 Task: Add a condition where "Priority Is not High" in new tickets in your groups.
Action: Mouse moved to (145, 513)
Screenshot: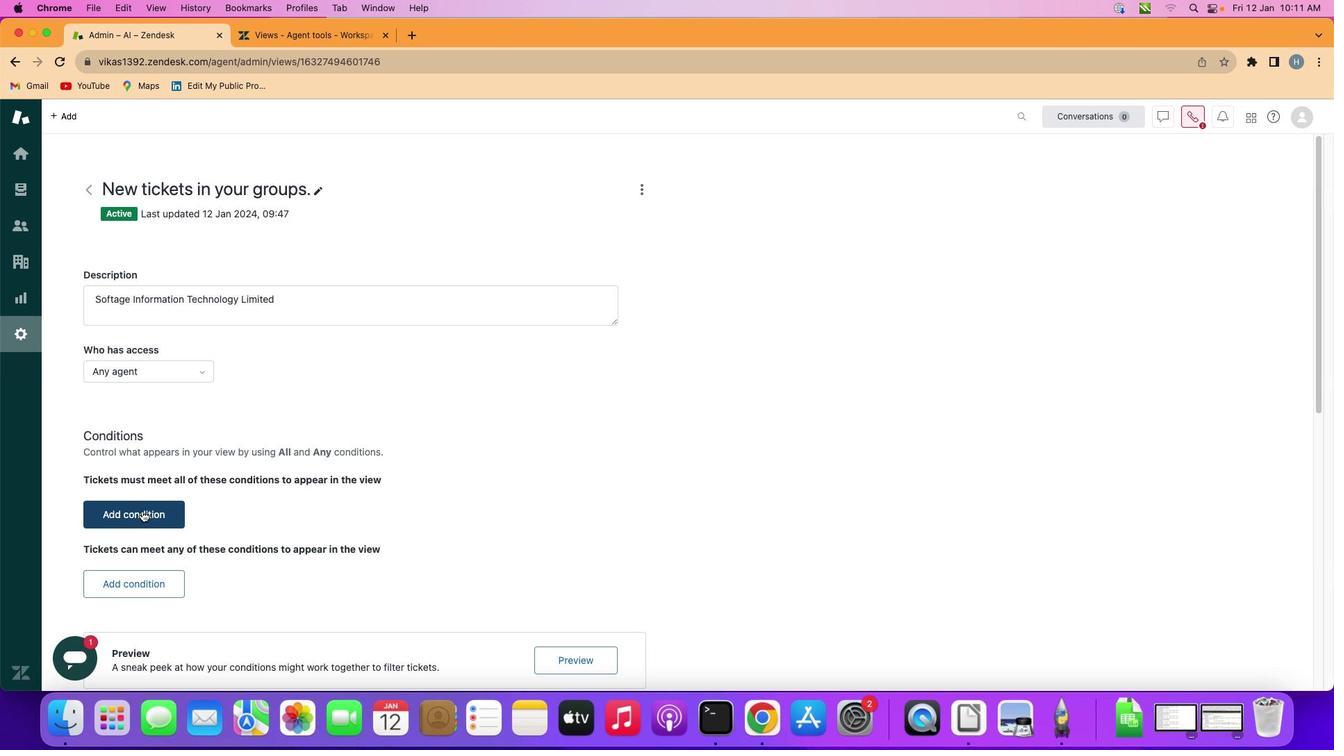 
Action: Mouse pressed left at (145, 513)
Screenshot: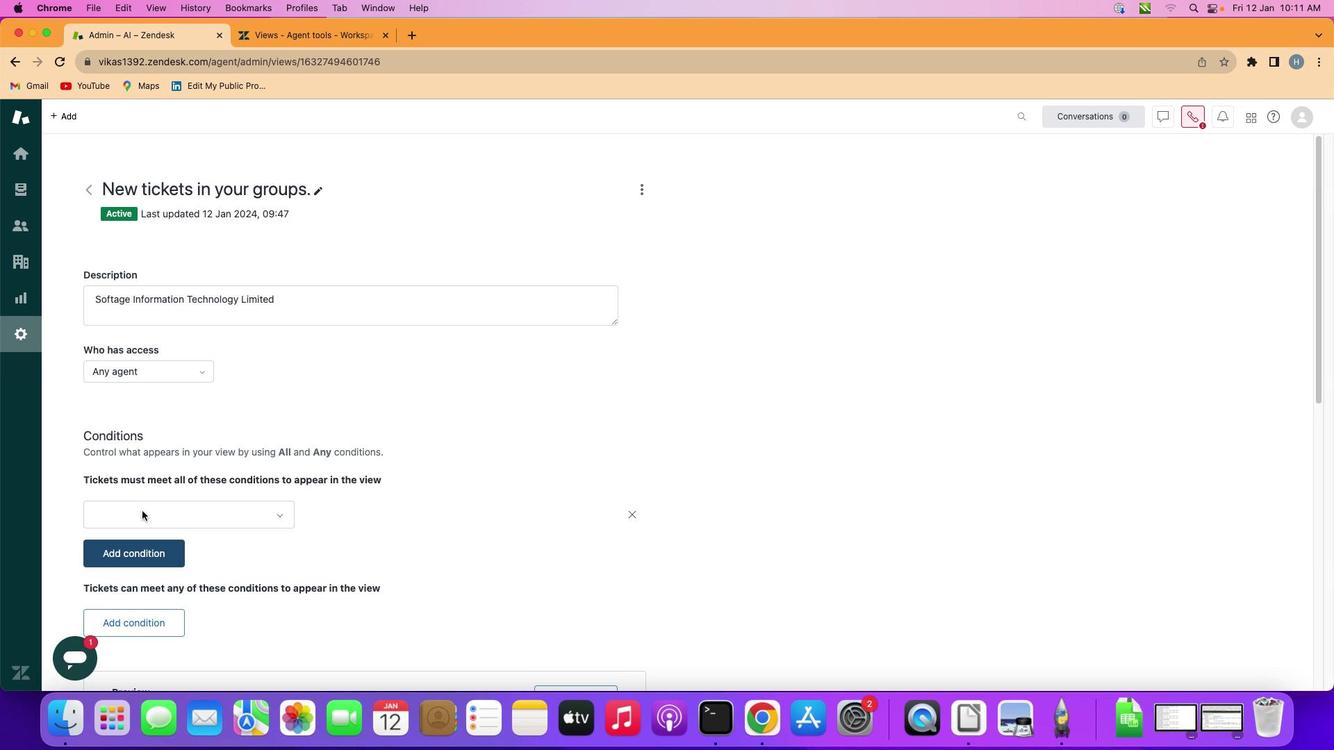
Action: Mouse moved to (221, 515)
Screenshot: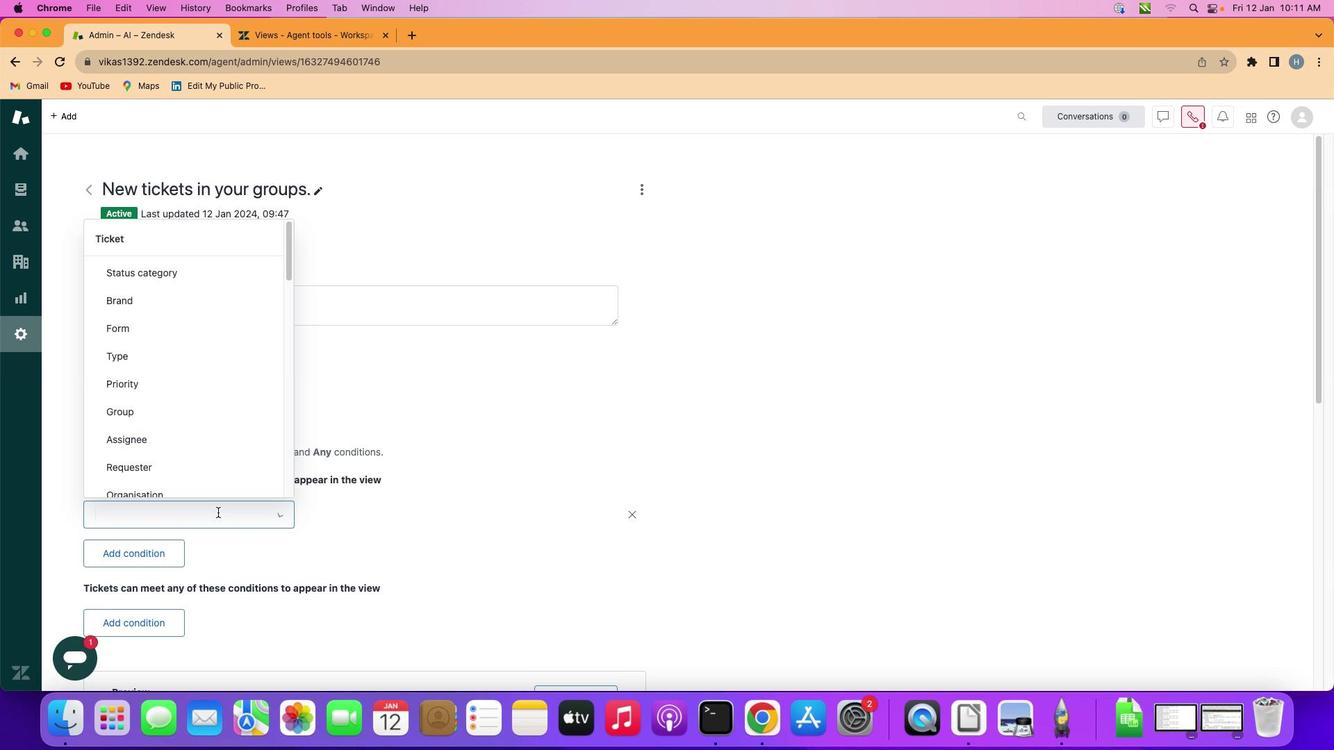 
Action: Mouse pressed left at (221, 515)
Screenshot: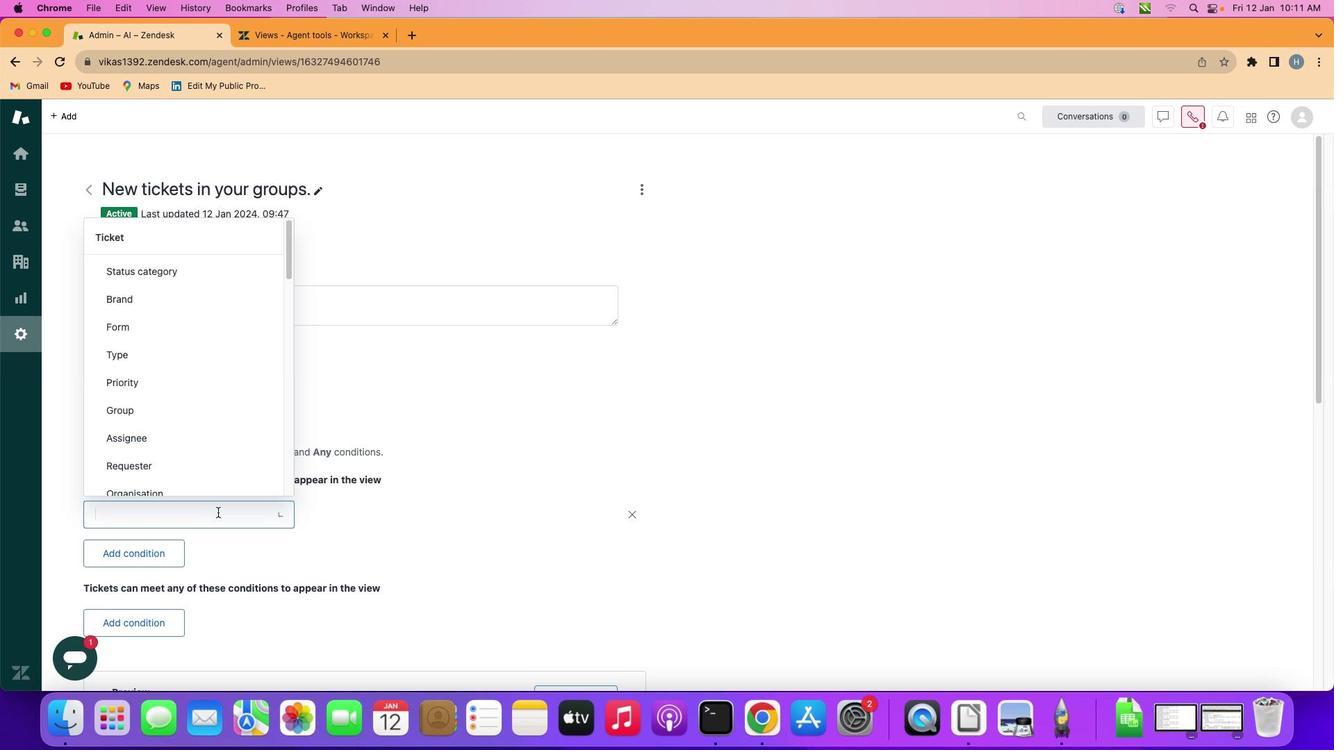 
Action: Mouse moved to (219, 391)
Screenshot: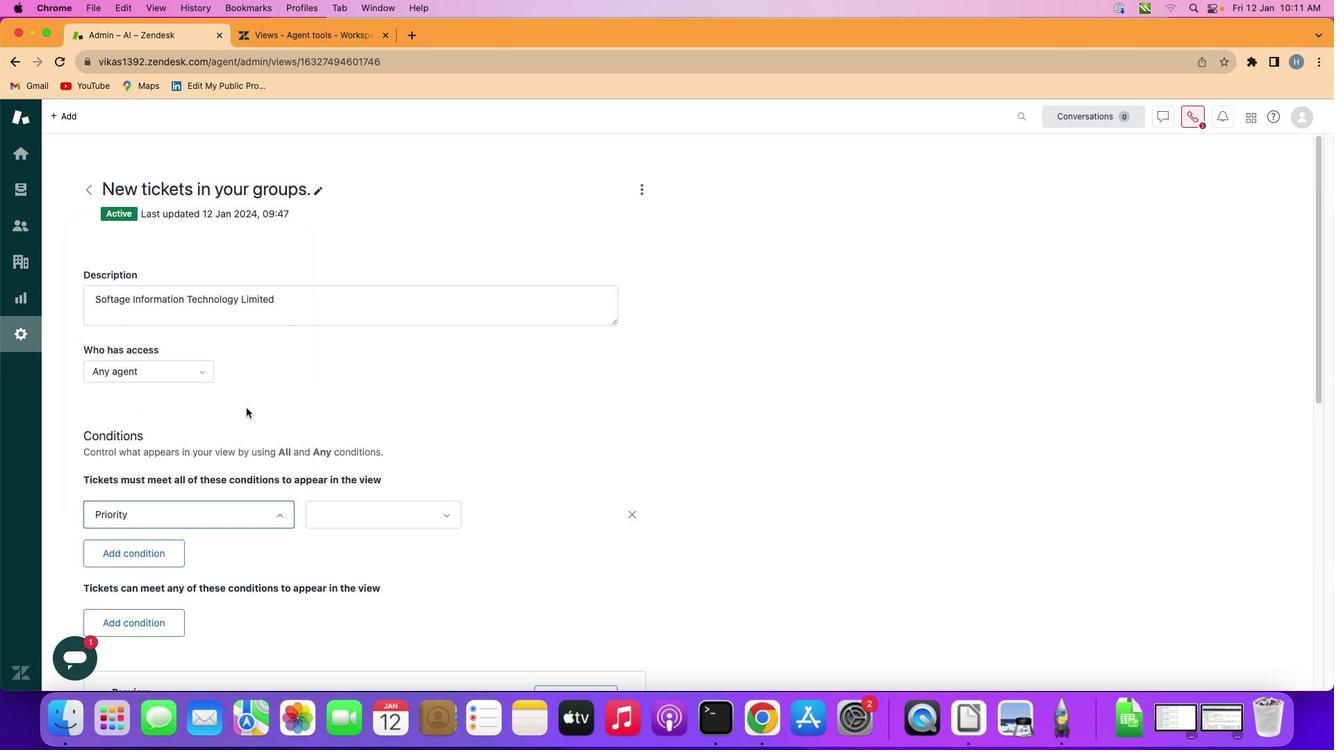 
Action: Mouse pressed left at (219, 391)
Screenshot: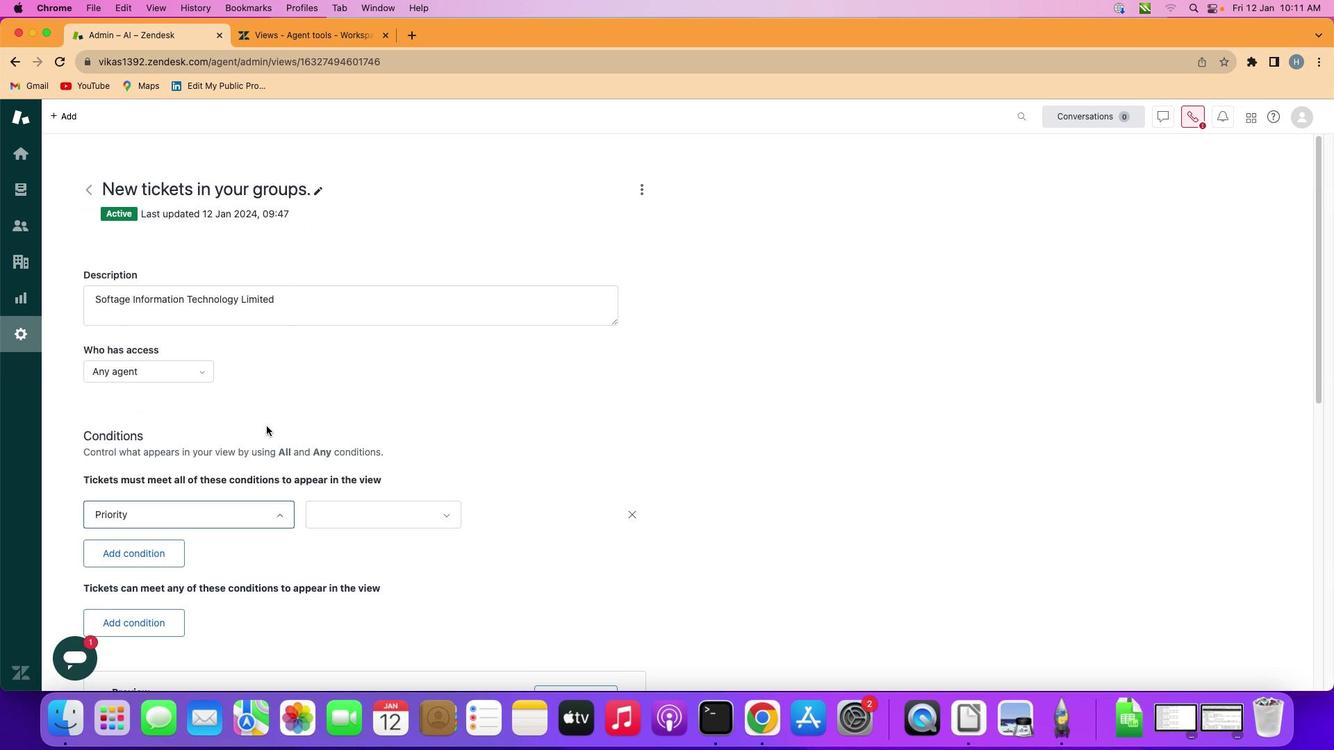 
Action: Mouse moved to (398, 522)
Screenshot: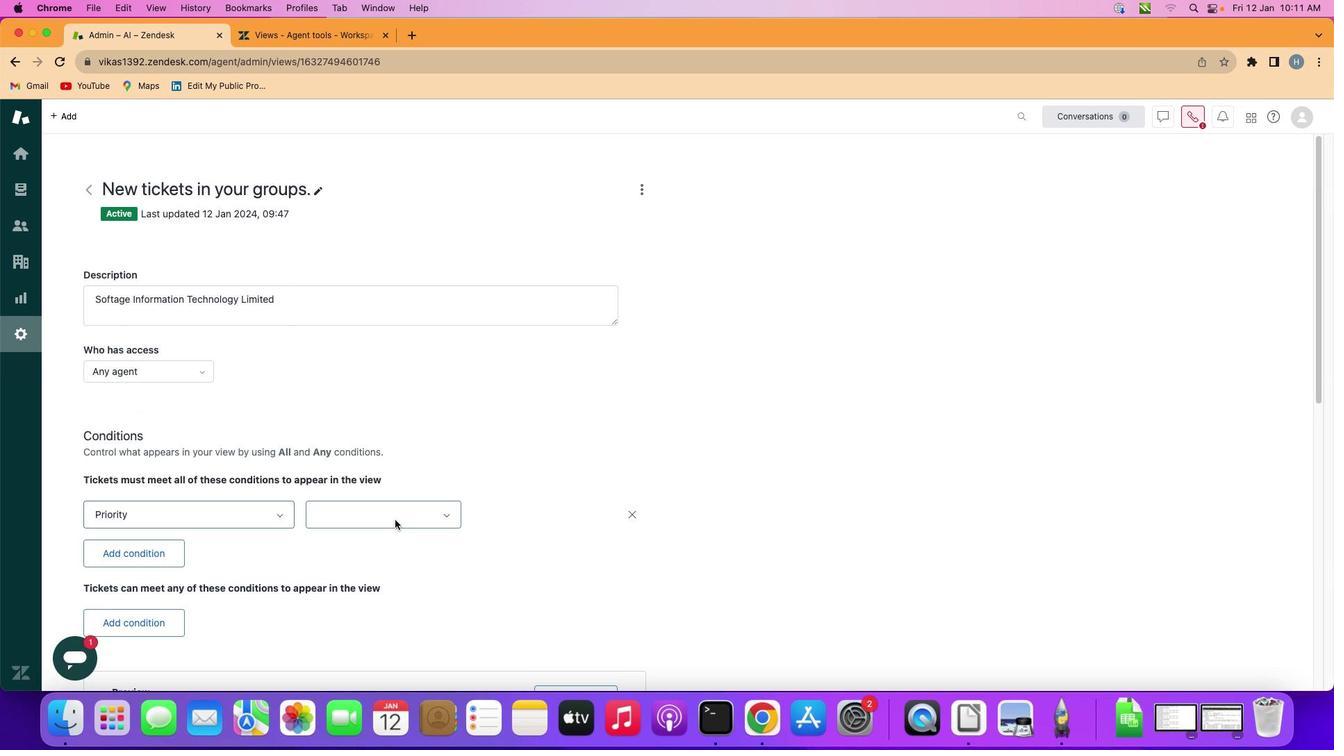 
Action: Mouse pressed left at (398, 522)
Screenshot: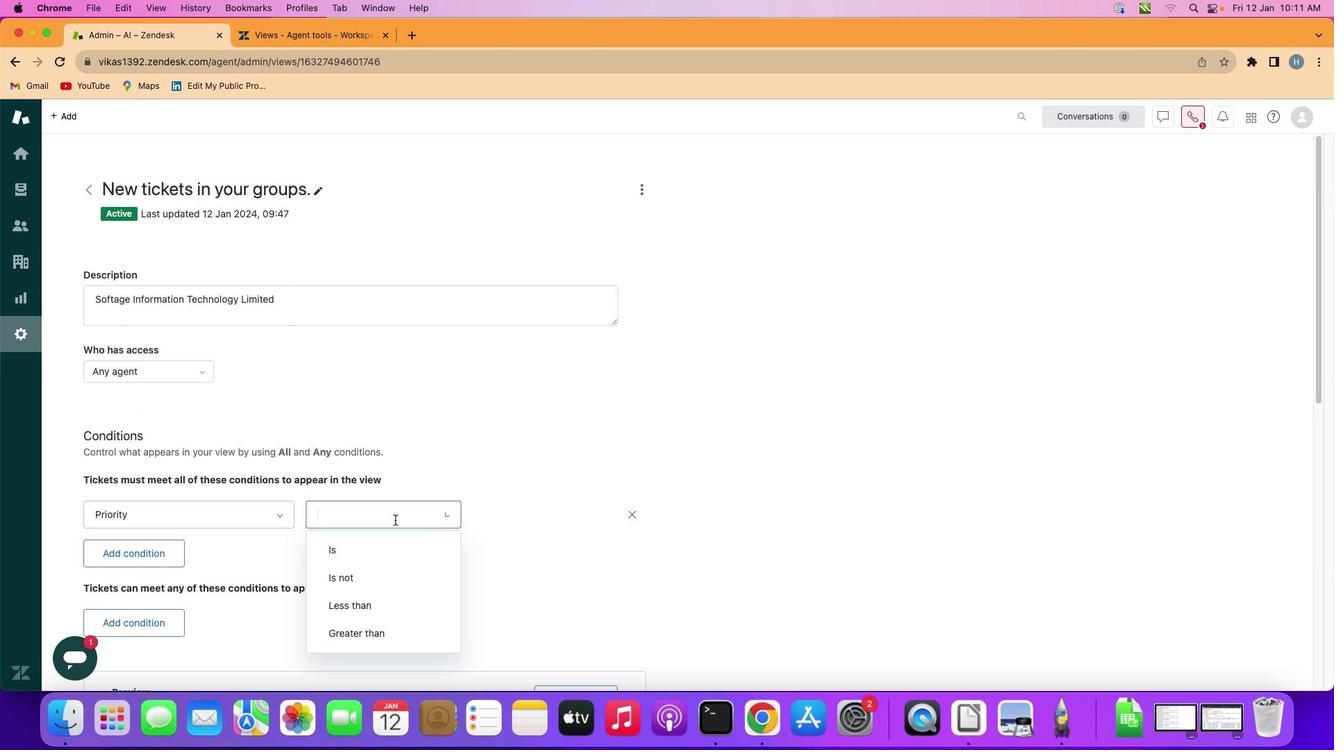 
Action: Mouse moved to (398, 581)
Screenshot: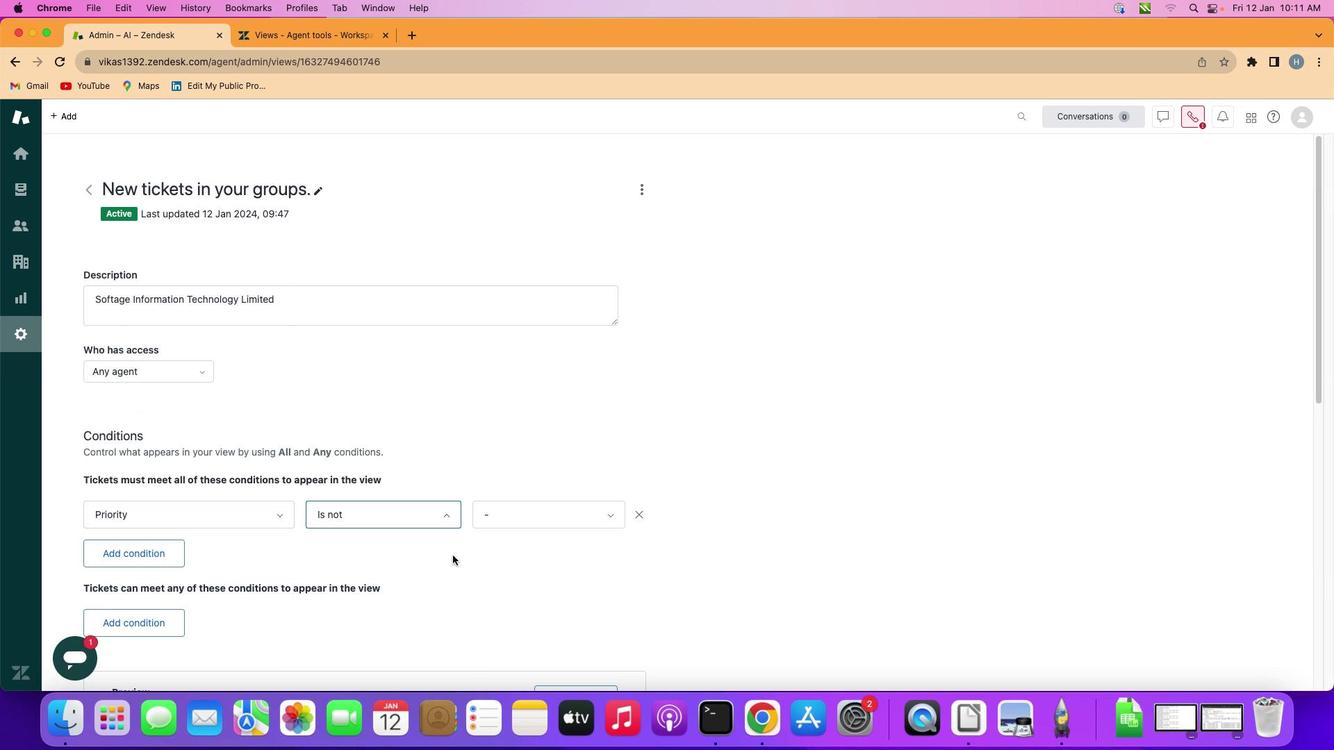 
Action: Mouse pressed left at (398, 581)
Screenshot: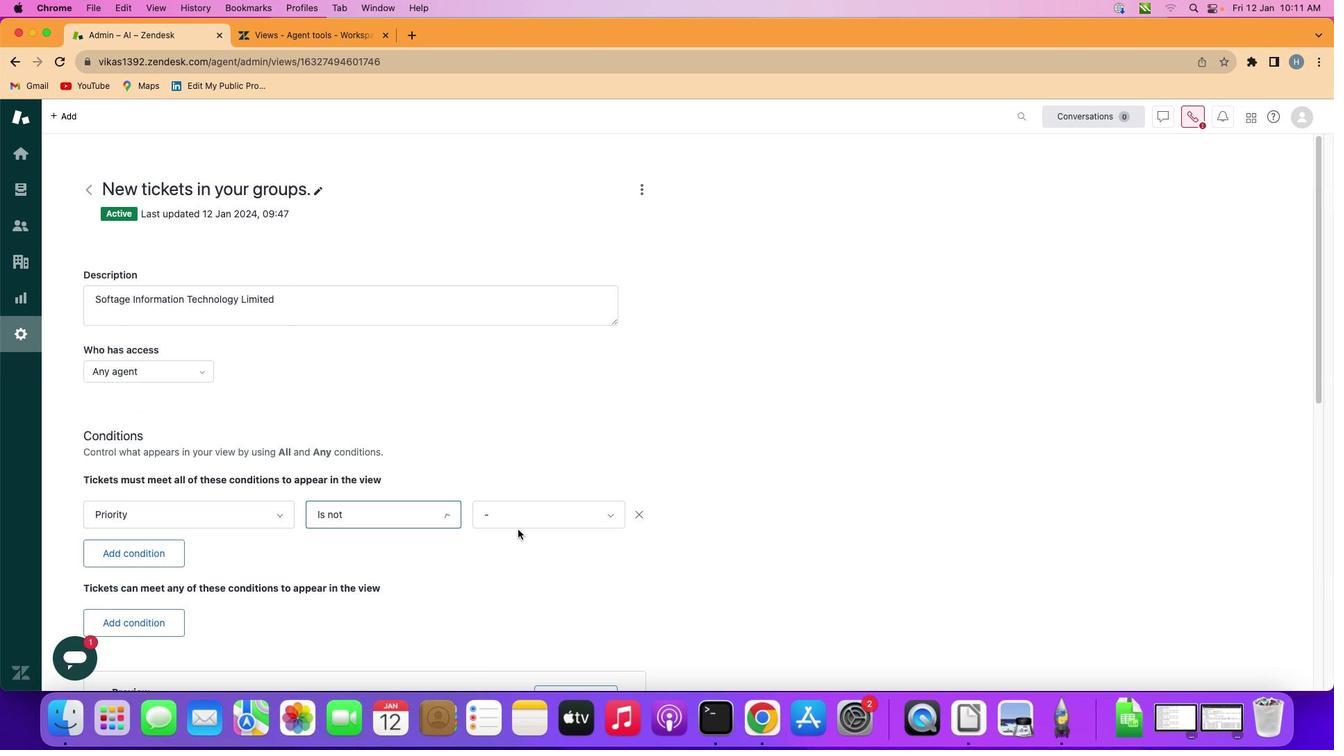 
Action: Mouse moved to (574, 513)
Screenshot: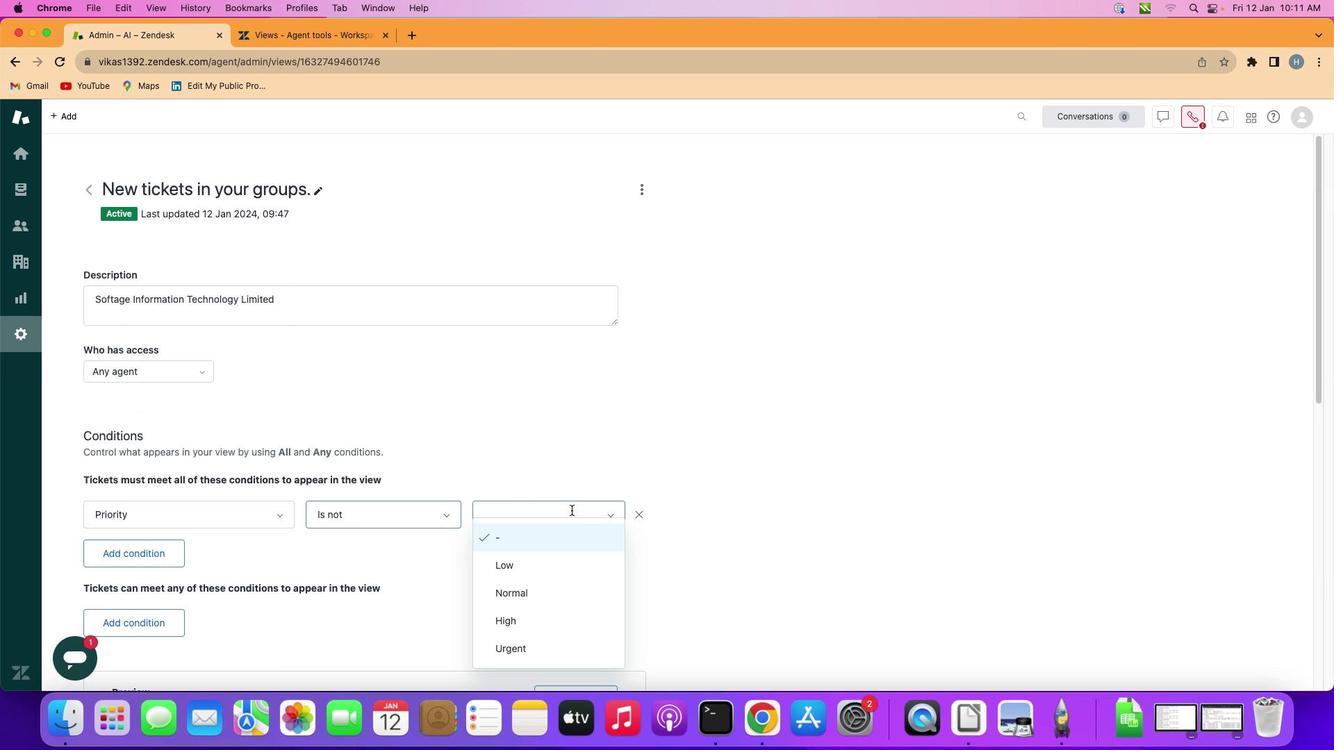 
Action: Mouse pressed left at (574, 513)
Screenshot: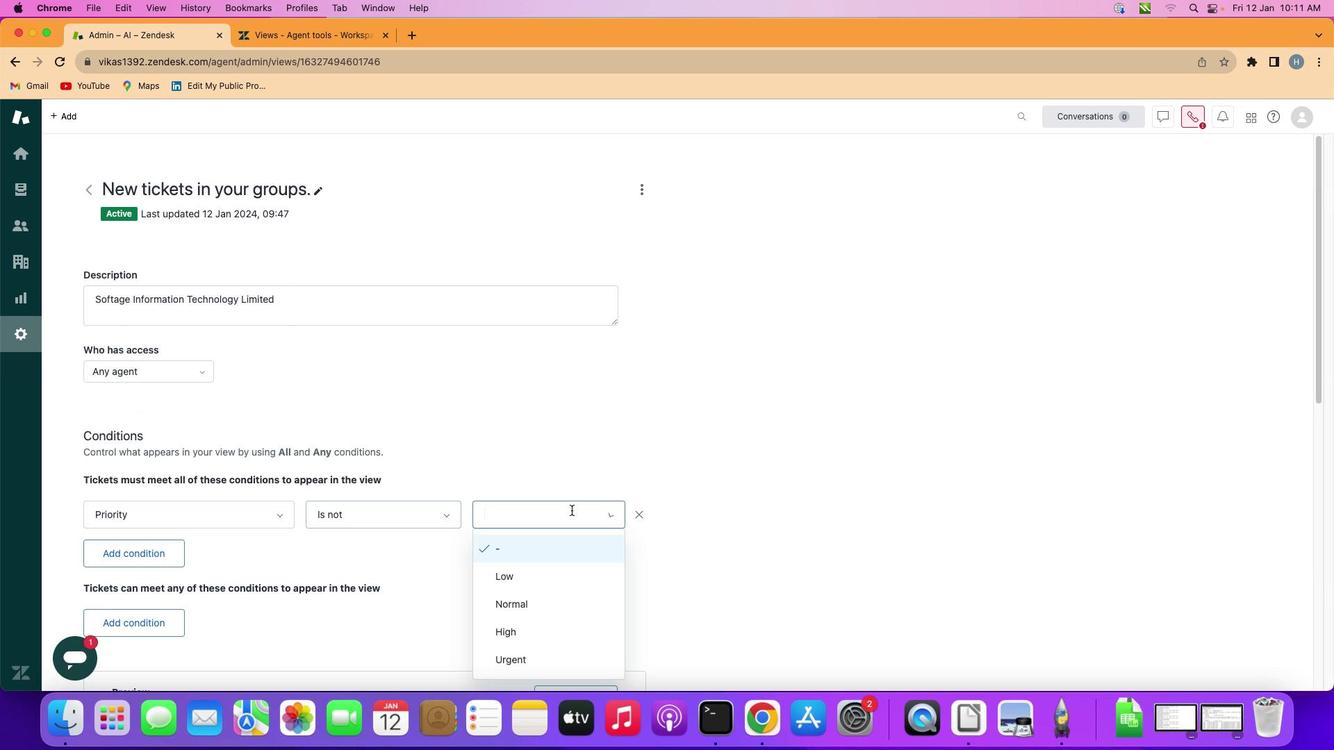 
Action: Mouse moved to (568, 636)
Screenshot: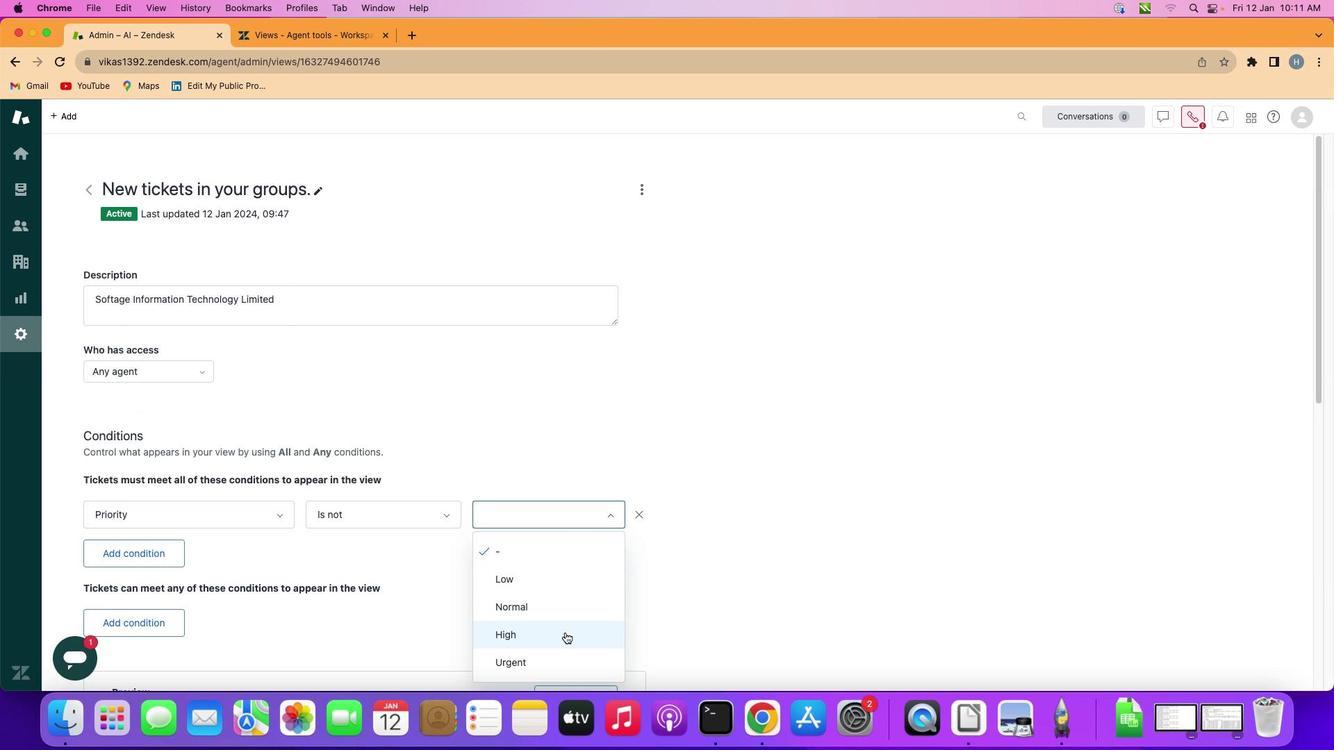 
Action: Mouse pressed left at (568, 636)
Screenshot: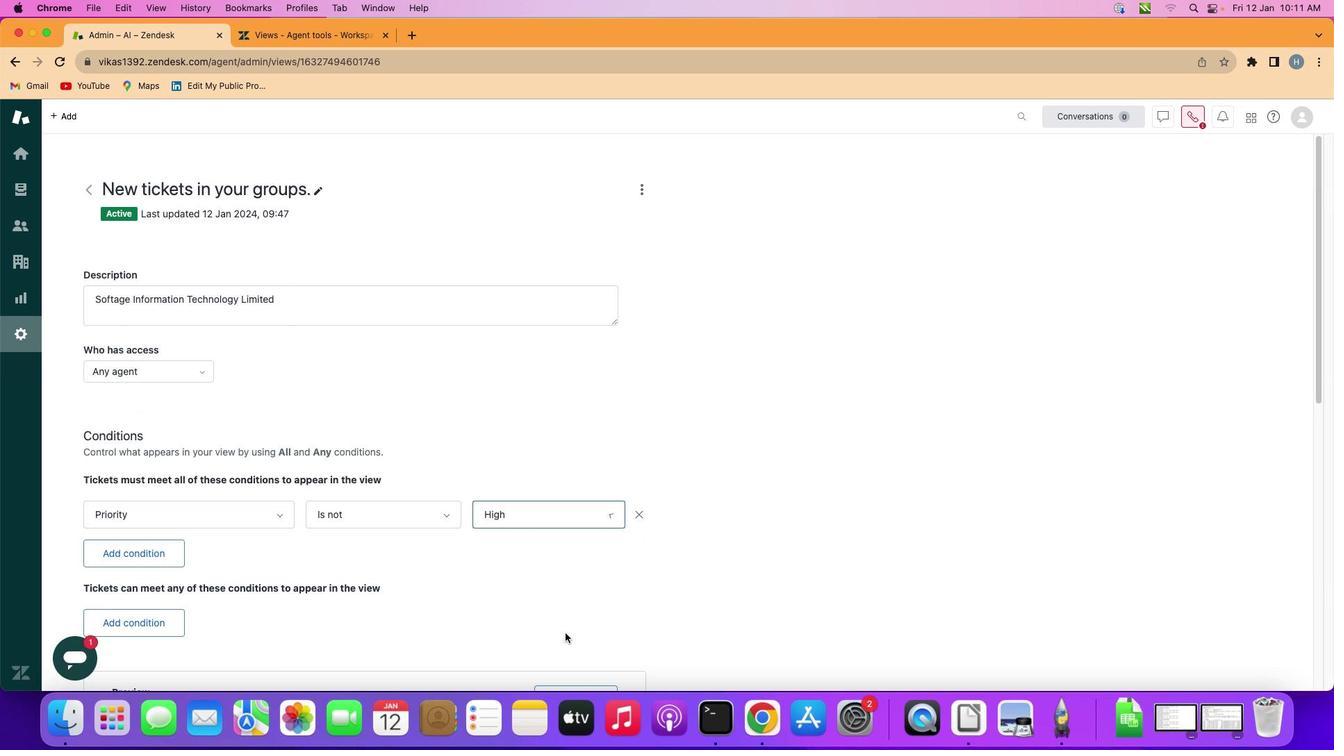 
Action: Mouse moved to (568, 636)
Screenshot: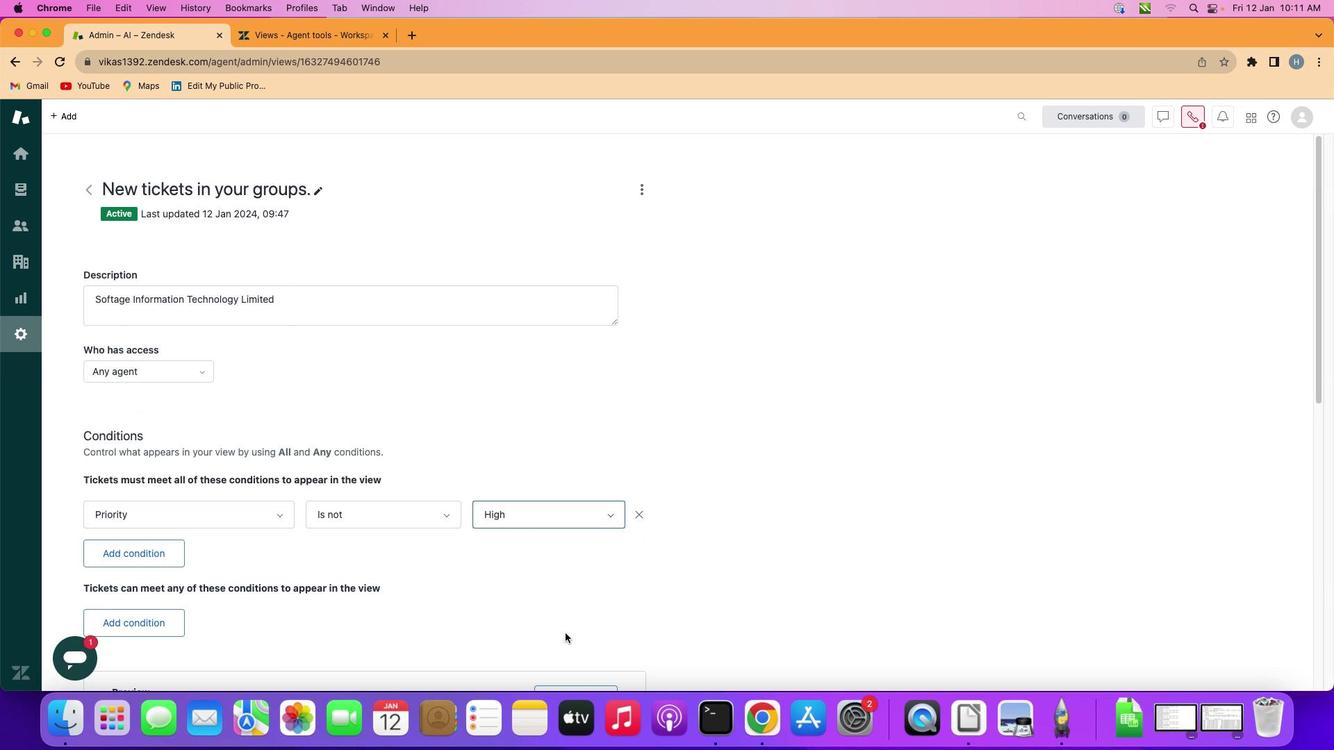 
